 Task: Create a blank project AgileFusion with privacy Public and default view as List and in the team Taskers . Create three sections in the project as To-Do, Doing and Done
Action: Mouse moved to (63, 394)
Screenshot: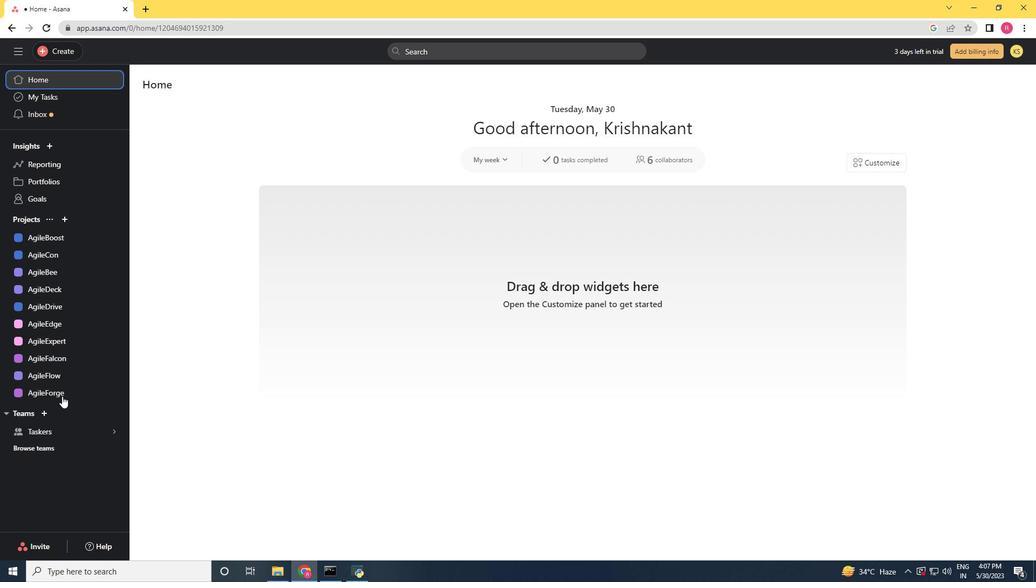 
Action: Mouse pressed left at (63, 394)
Screenshot: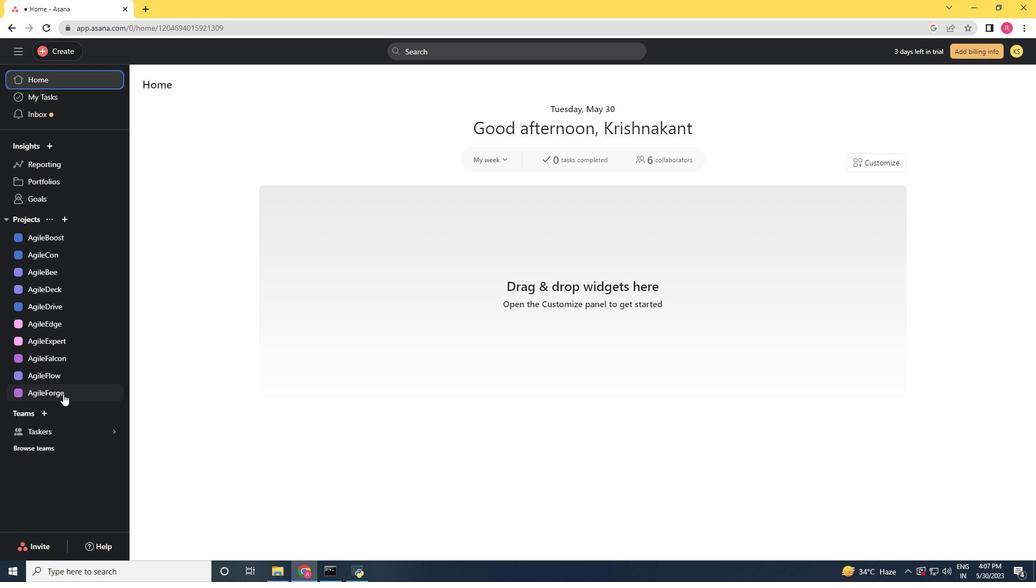 
Action: Mouse moved to (60, 53)
Screenshot: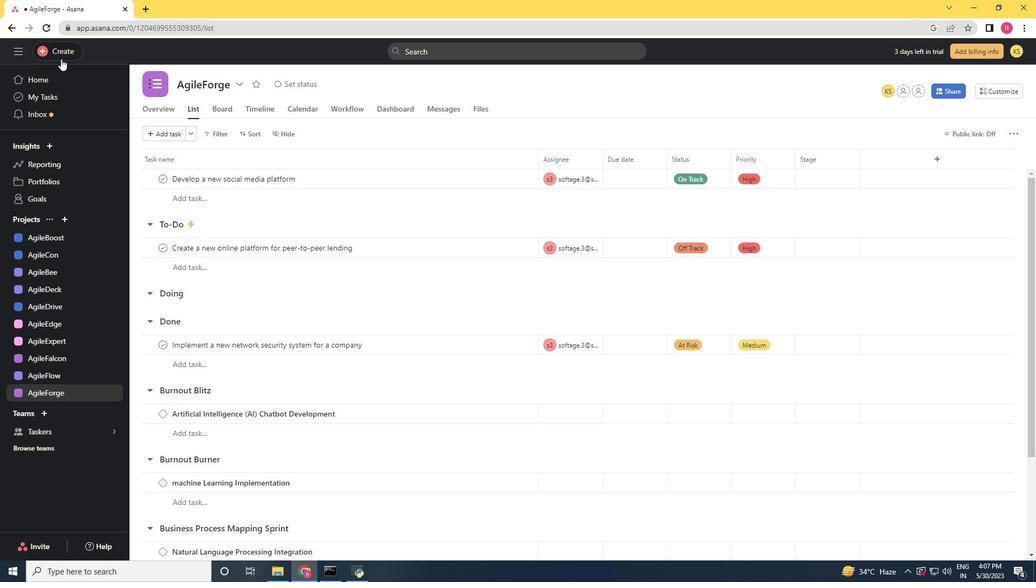 
Action: Mouse pressed left at (60, 53)
Screenshot: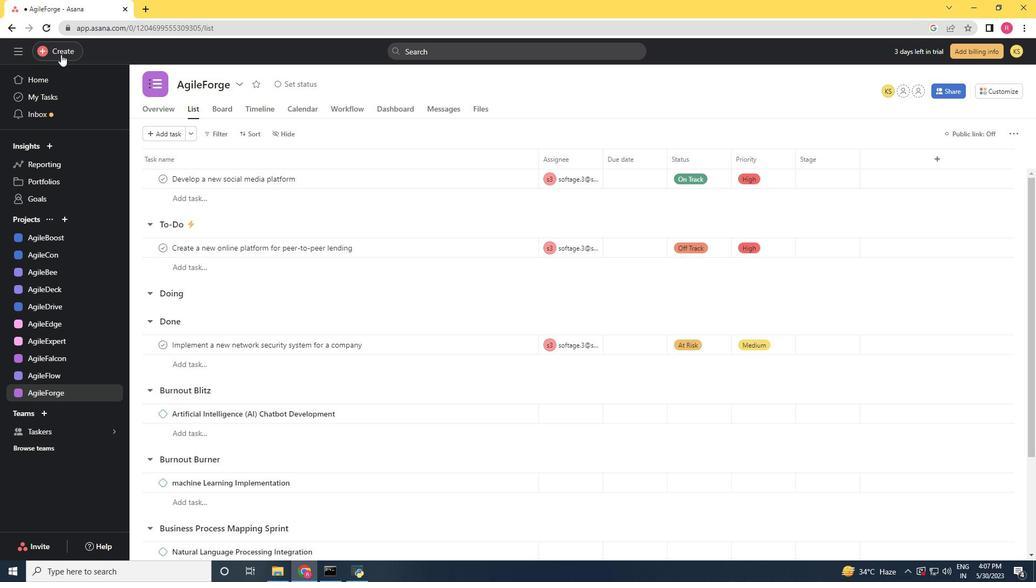 
Action: Mouse moved to (110, 75)
Screenshot: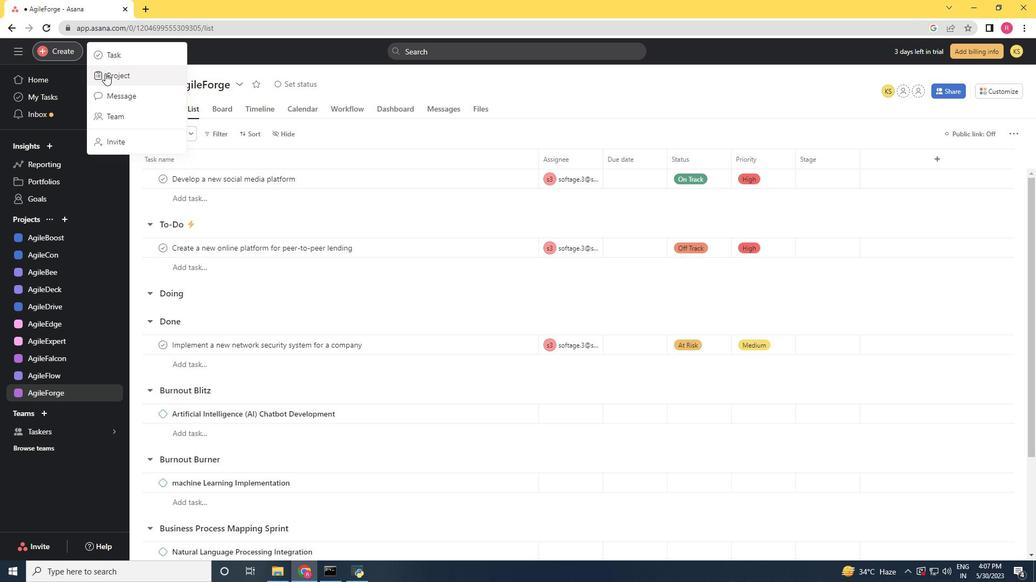 
Action: Mouse pressed left at (110, 75)
Screenshot: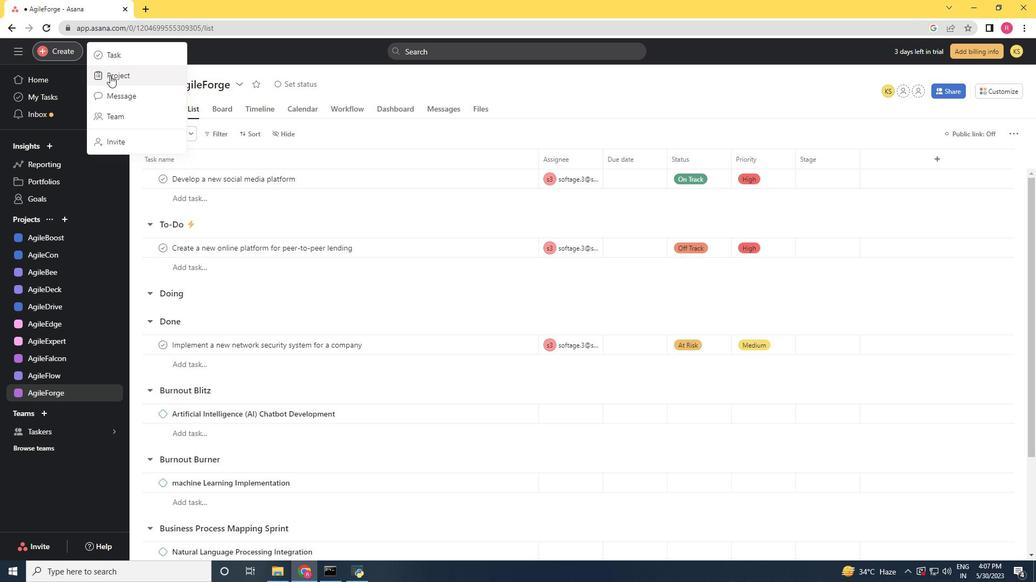 
Action: Mouse moved to (463, 311)
Screenshot: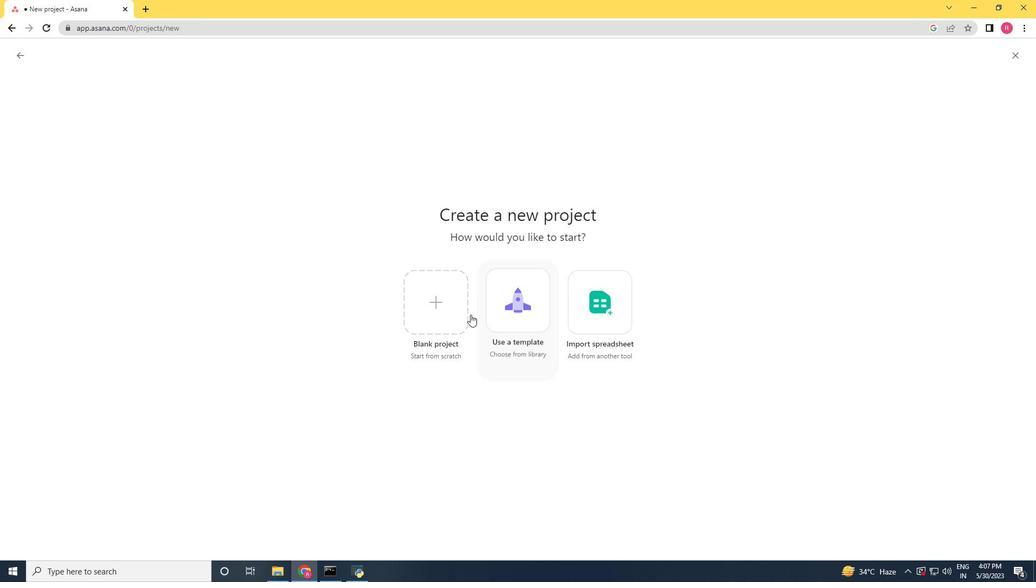 
Action: Mouse pressed left at (463, 311)
Screenshot: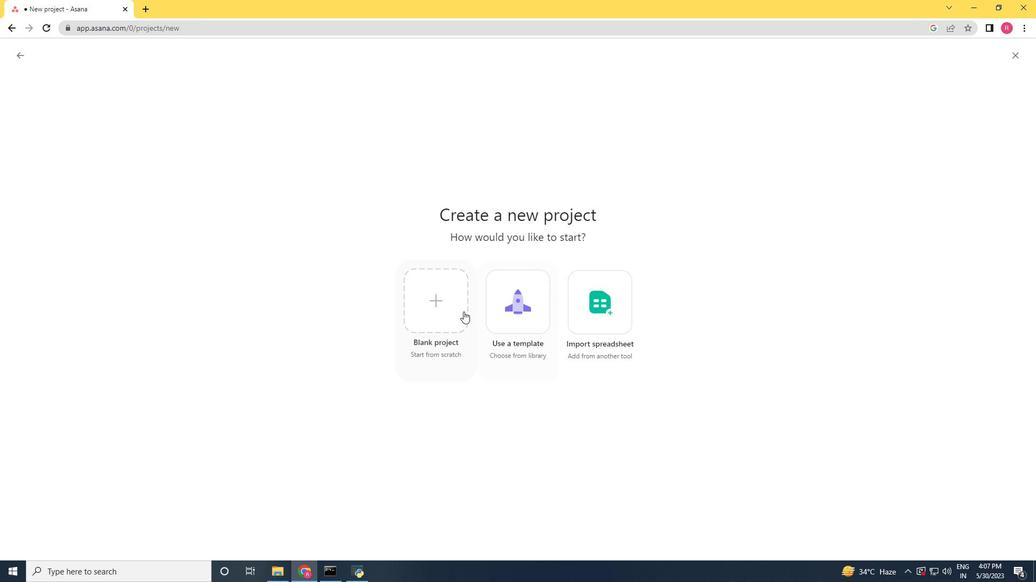 
Action: Mouse moved to (463, 311)
Screenshot: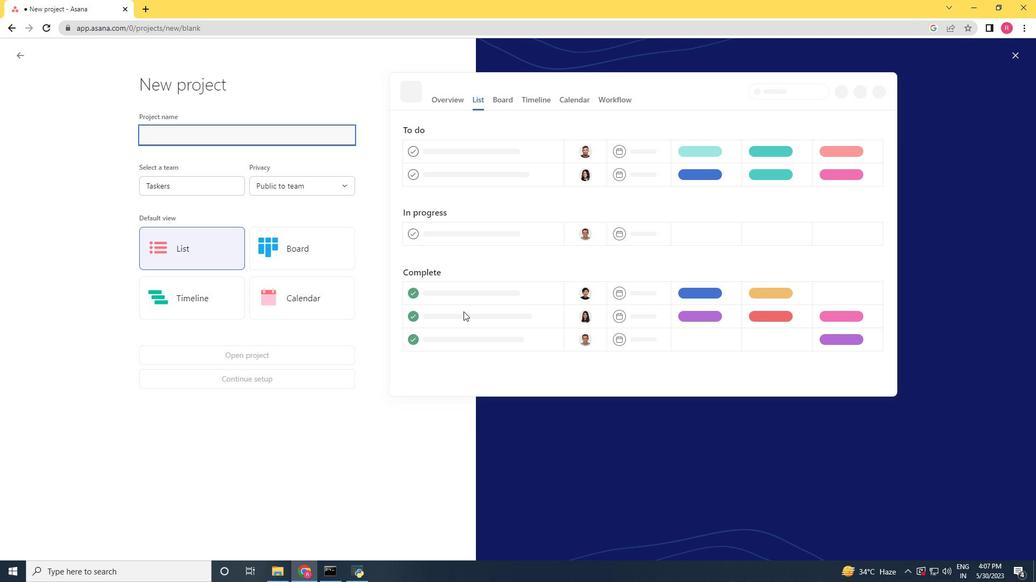 
Action: Key pressed <Key.shift>Agile<Key.shift>Fusion
Screenshot: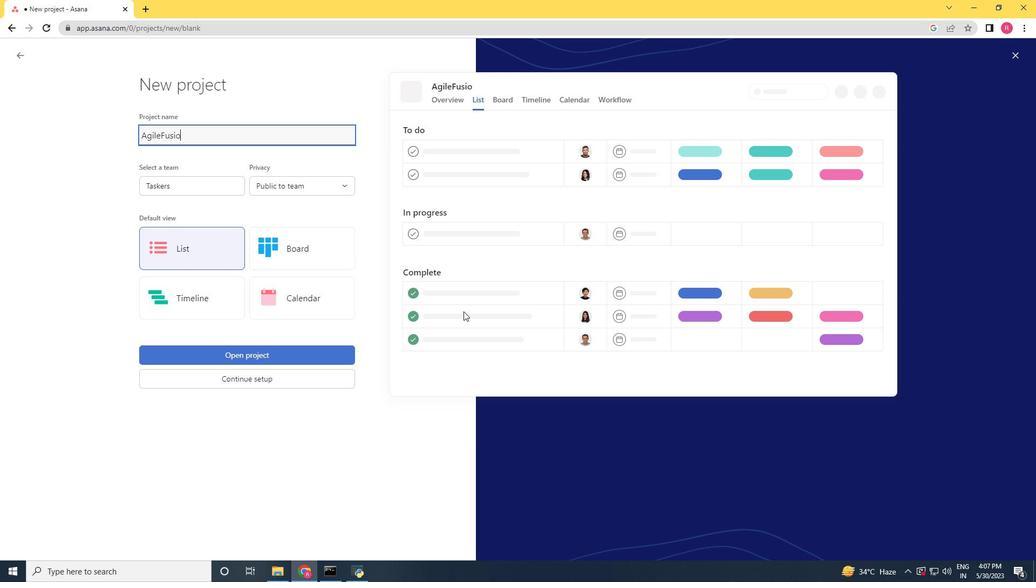
Action: Mouse moved to (301, 186)
Screenshot: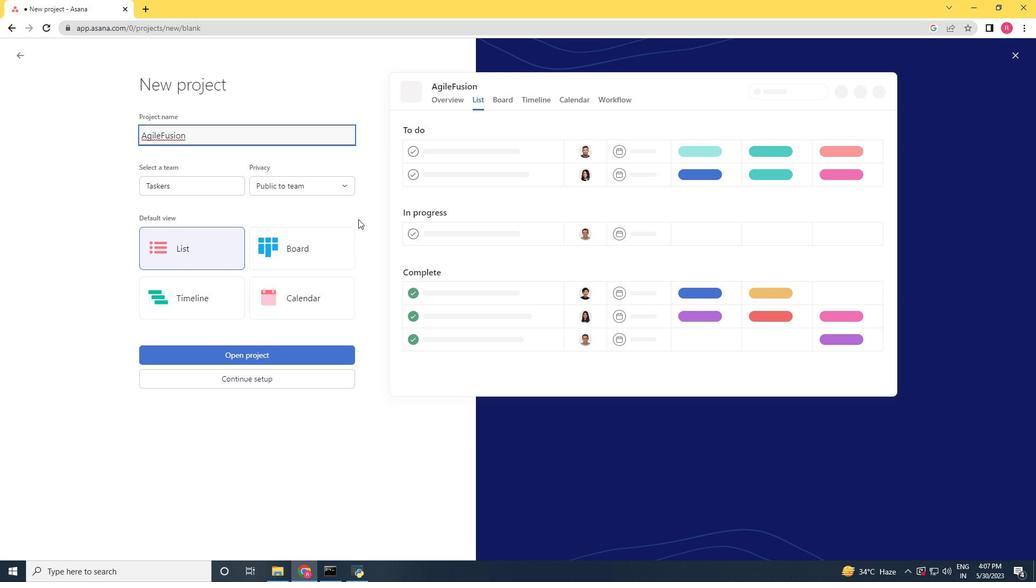 
Action: Mouse pressed left at (301, 186)
Screenshot: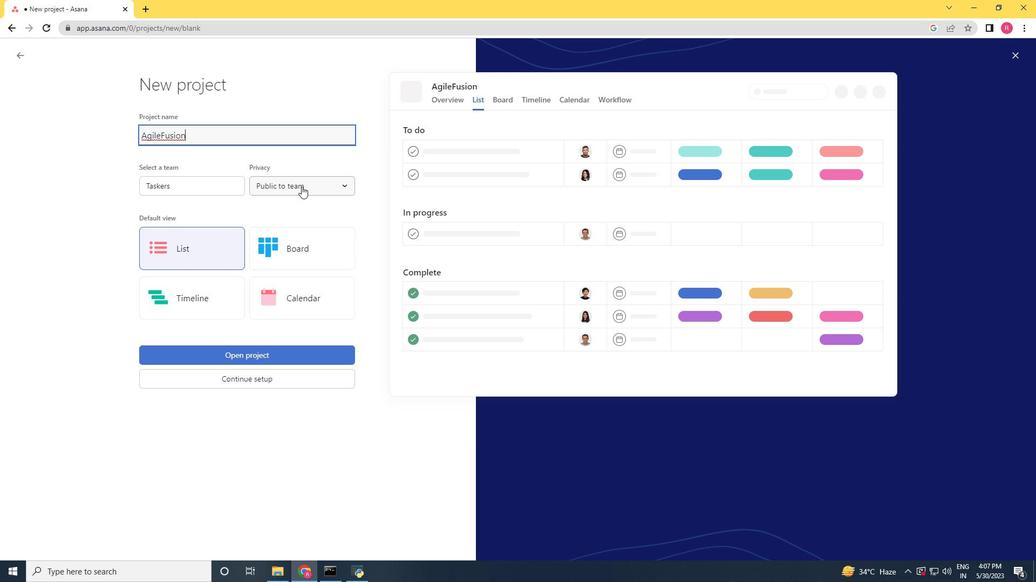 
Action: Mouse moved to (294, 202)
Screenshot: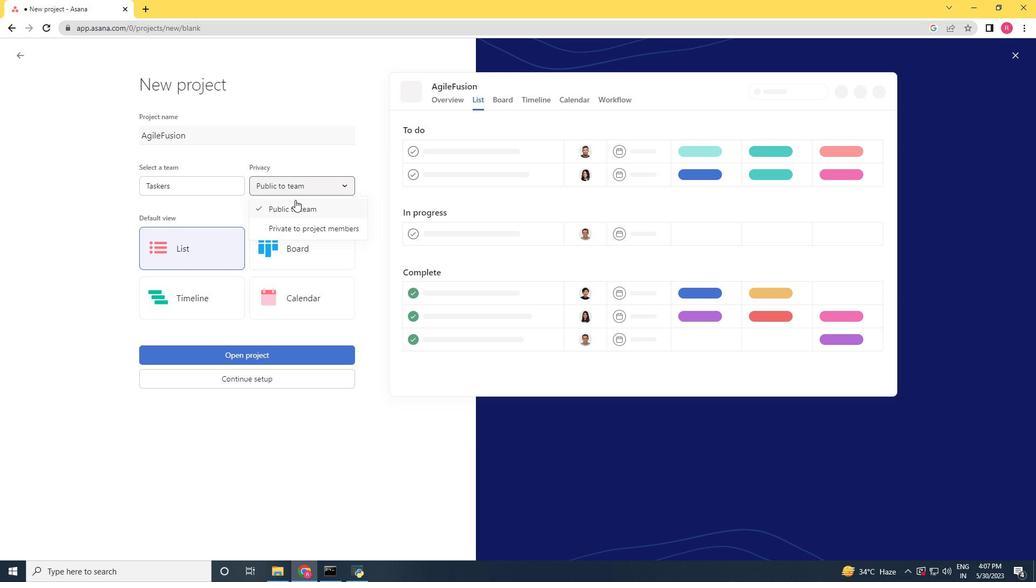 
Action: Mouse pressed left at (294, 202)
Screenshot: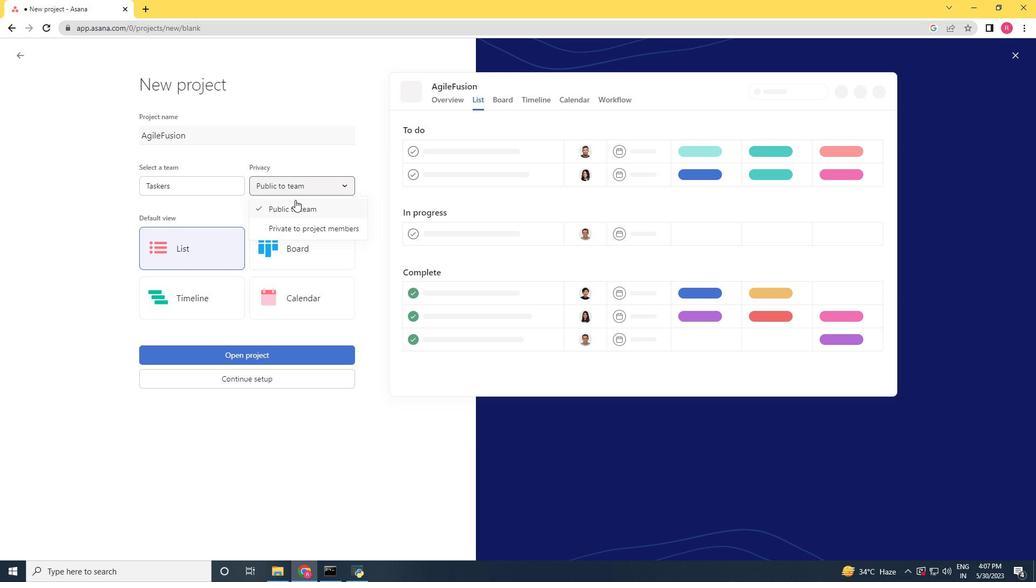 
Action: Mouse moved to (201, 250)
Screenshot: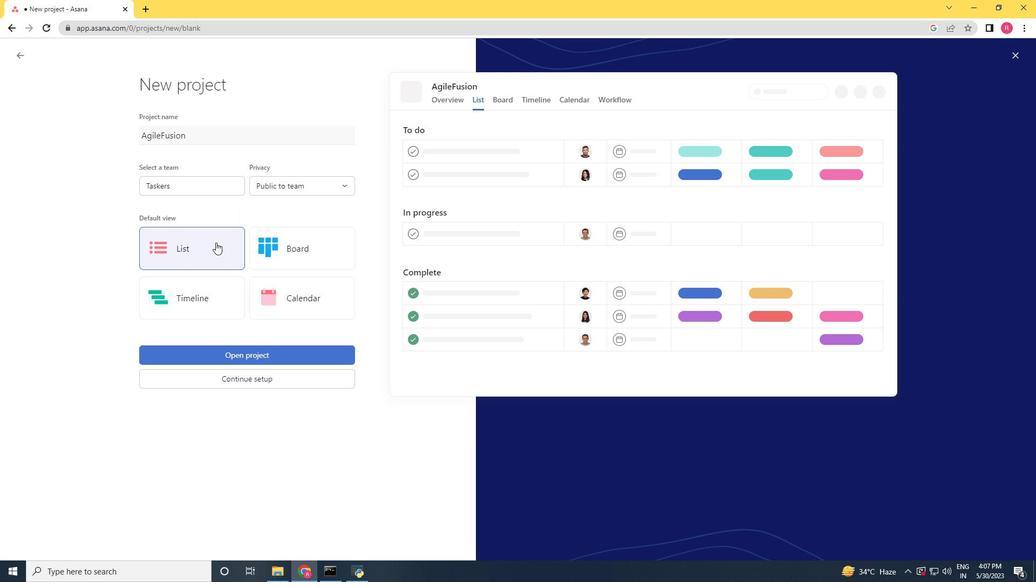 
Action: Mouse pressed left at (201, 250)
Screenshot: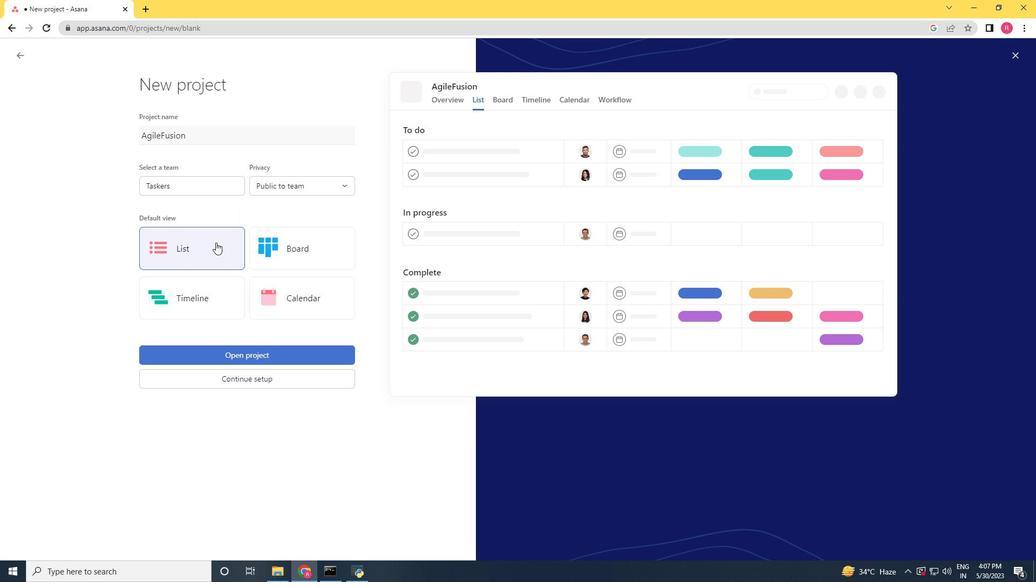 
Action: Mouse moved to (201, 188)
Screenshot: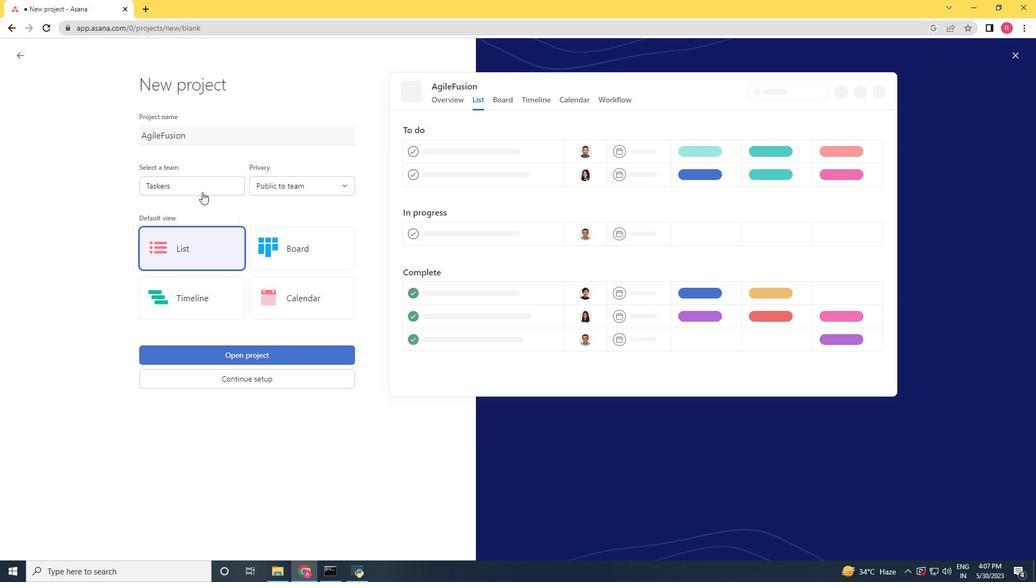 
Action: Mouse pressed left at (201, 188)
Screenshot: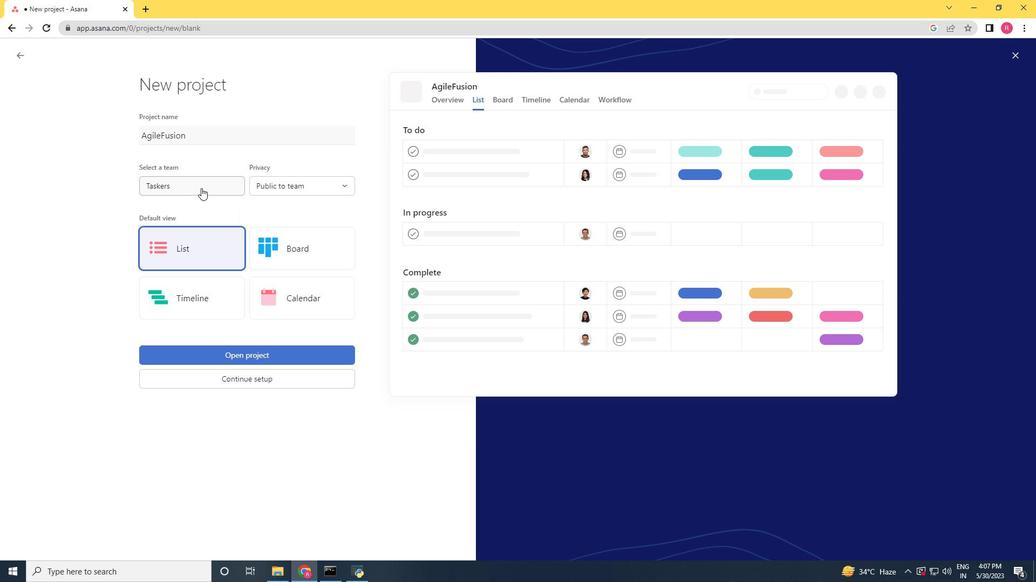
Action: Mouse moved to (198, 202)
Screenshot: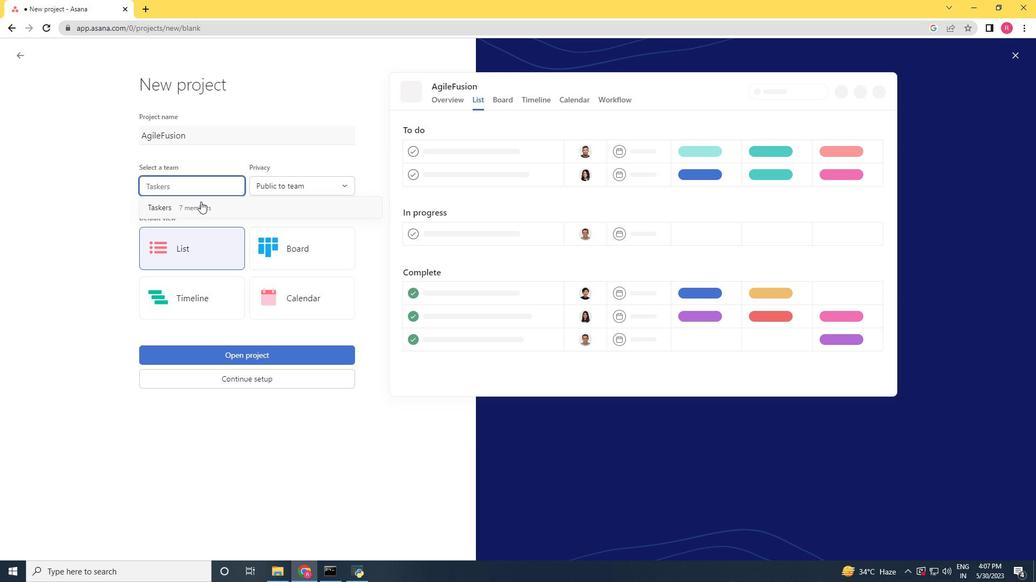 
Action: Mouse pressed left at (198, 202)
Screenshot: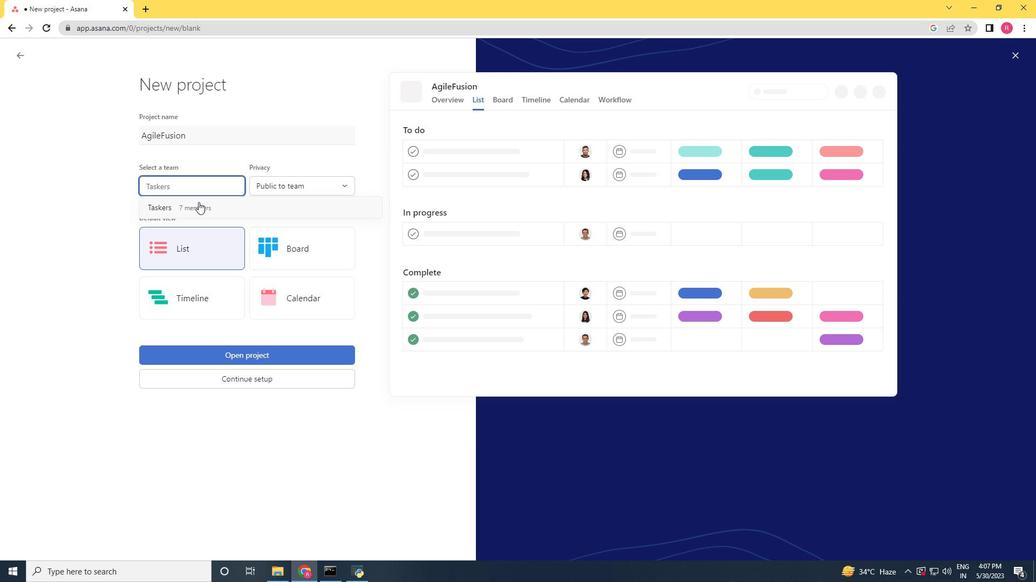 
Action: Mouse moved to (232, 355)
Screenshot: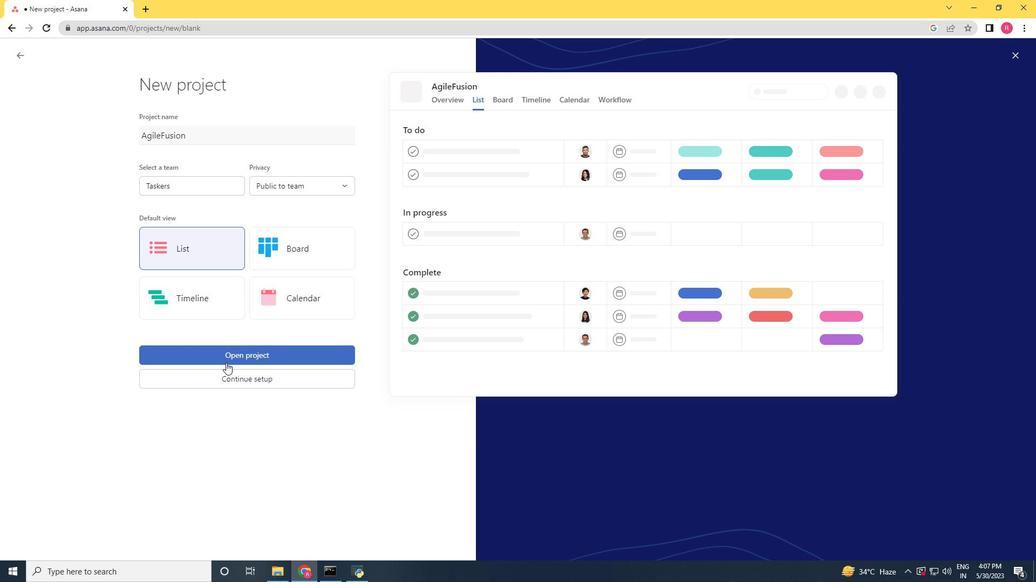 
Action: Mouse pressed left at (232, 355)
Screenshot: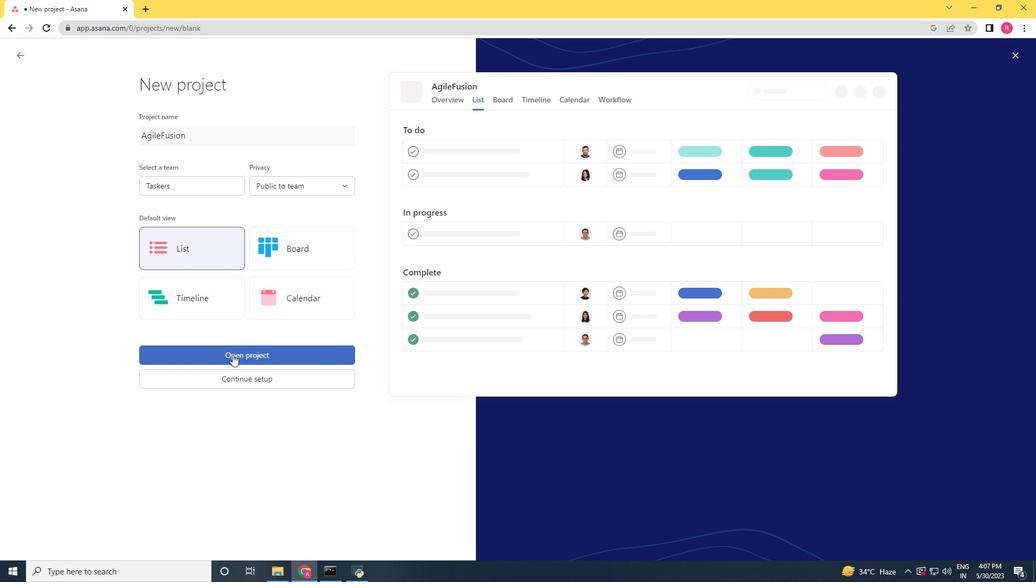 
Action: Mouse moved to (178, 232)
Screenshot: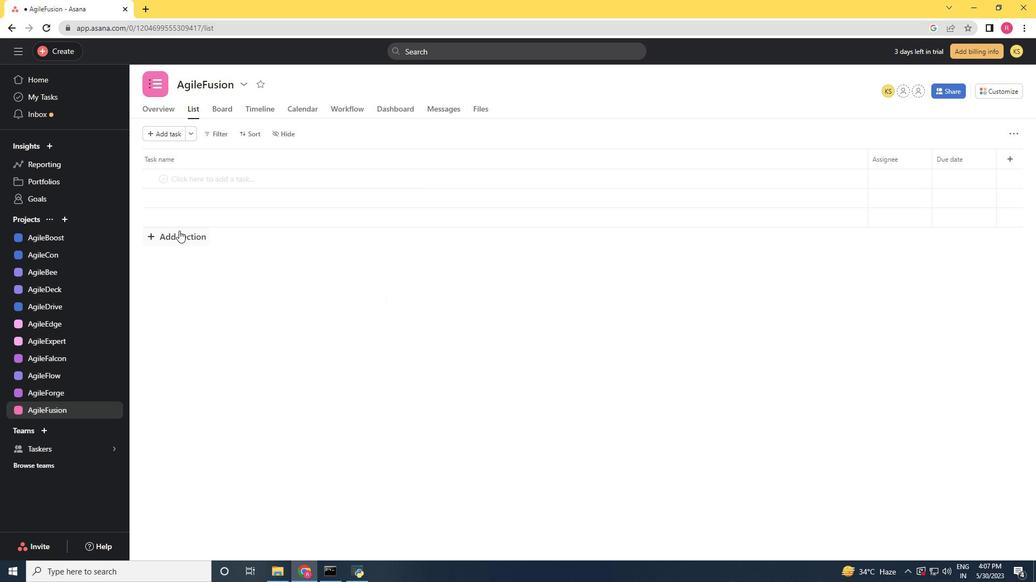 
Action: Mouse pressed left at (178, 232)
Screenshot: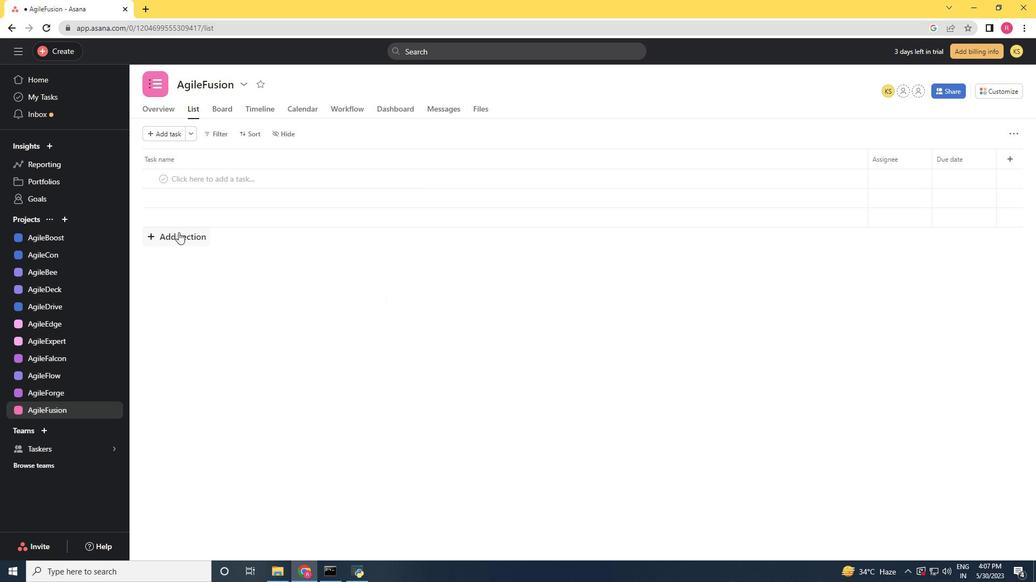 
Action: Mouse moved to (178, 232)
Screenshot: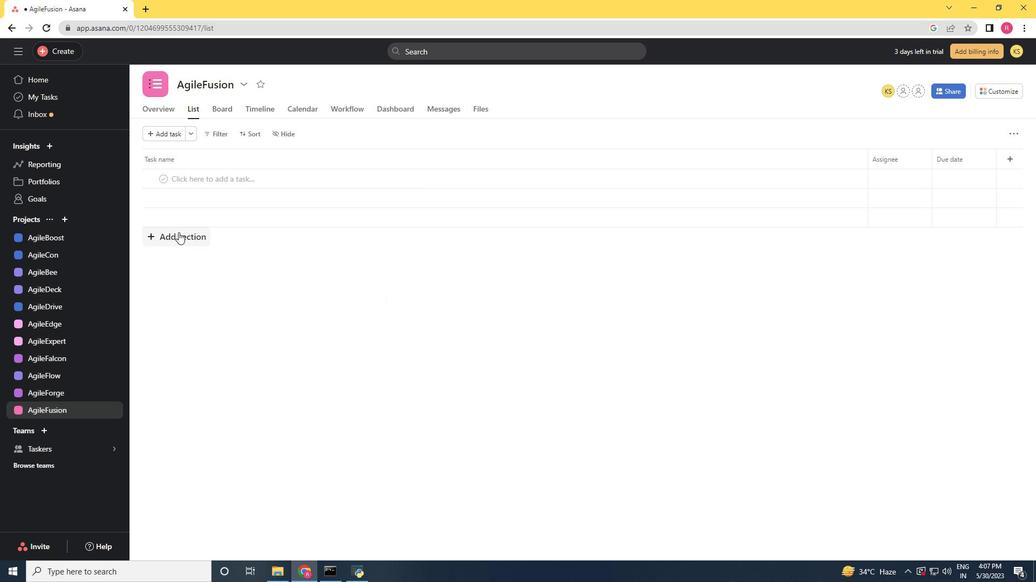 
Action: Key pressed <Key.shift>To-<Key.shift><Key.shift>Do
Screenshot: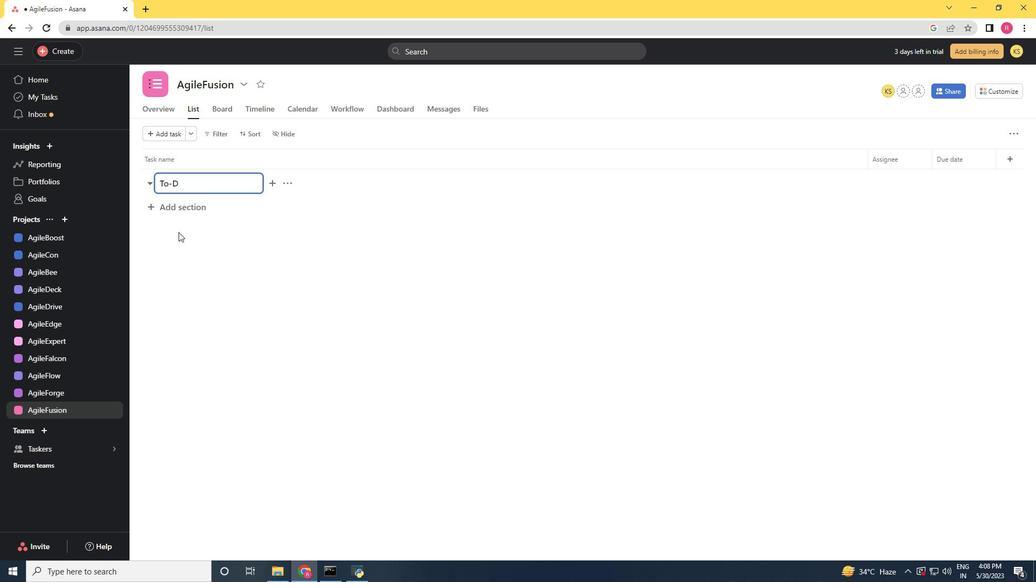 
Action: Mouse moved to (178, 209)
Screenshot: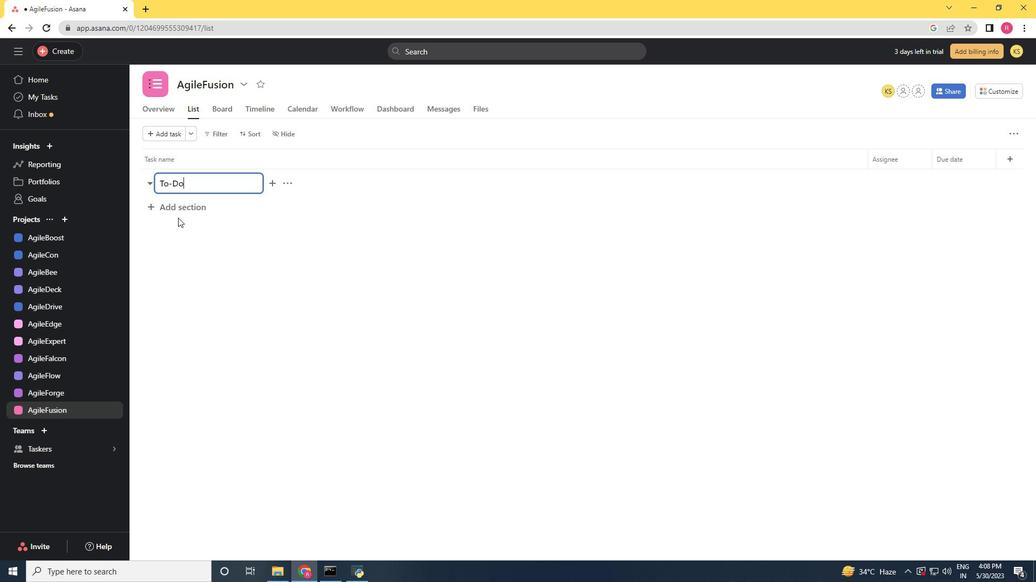 
Action: Mouse pressed left at (178, 209)
Screenshot: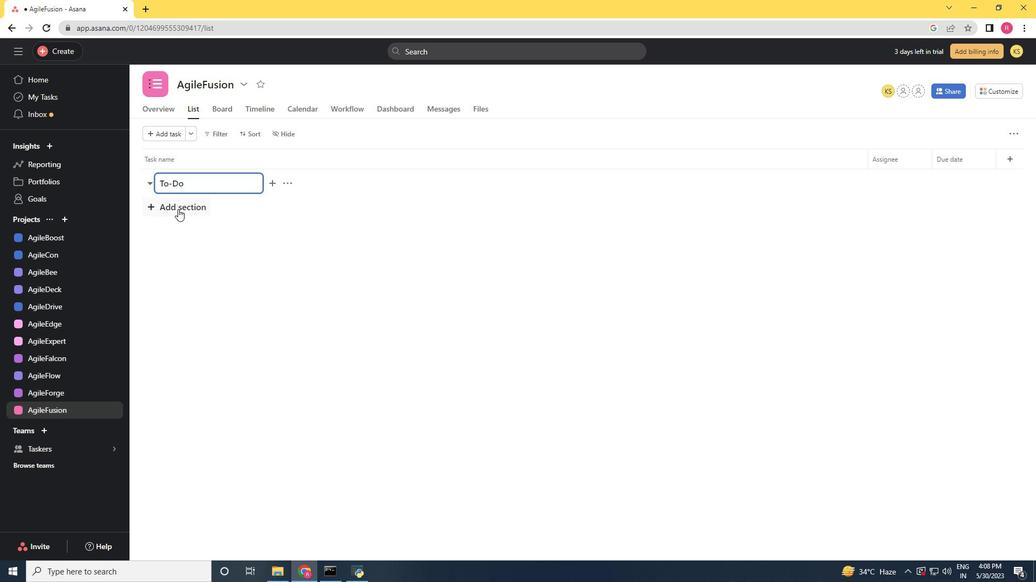 
Action: Key pressed <Key.shift><Key.shift><Key.shift><Key.shift><Key.shift><Key.shift><Key.shift>Doing
Screenshot: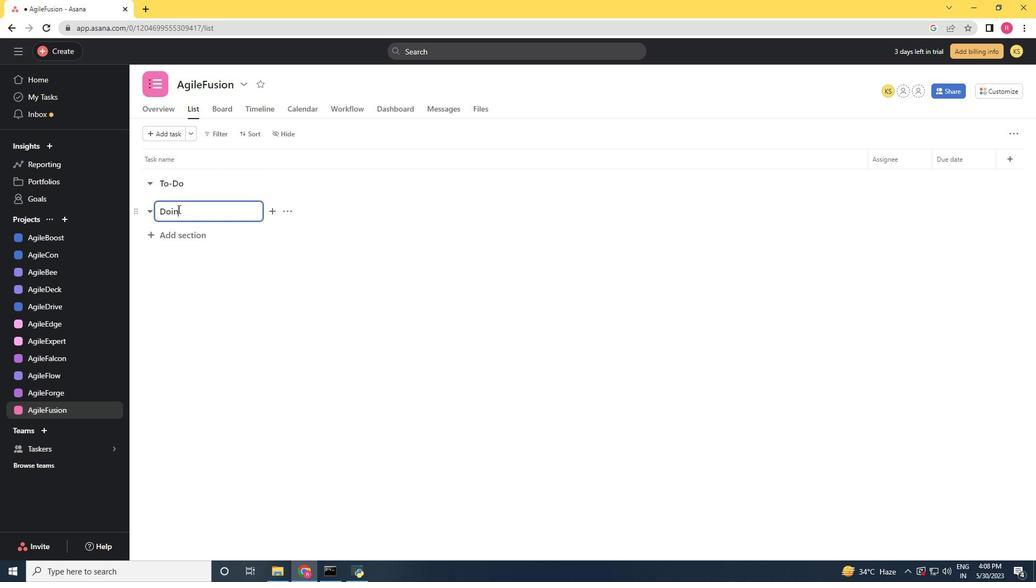 
Action: Mouse moved to (179, 236)
Screenshot: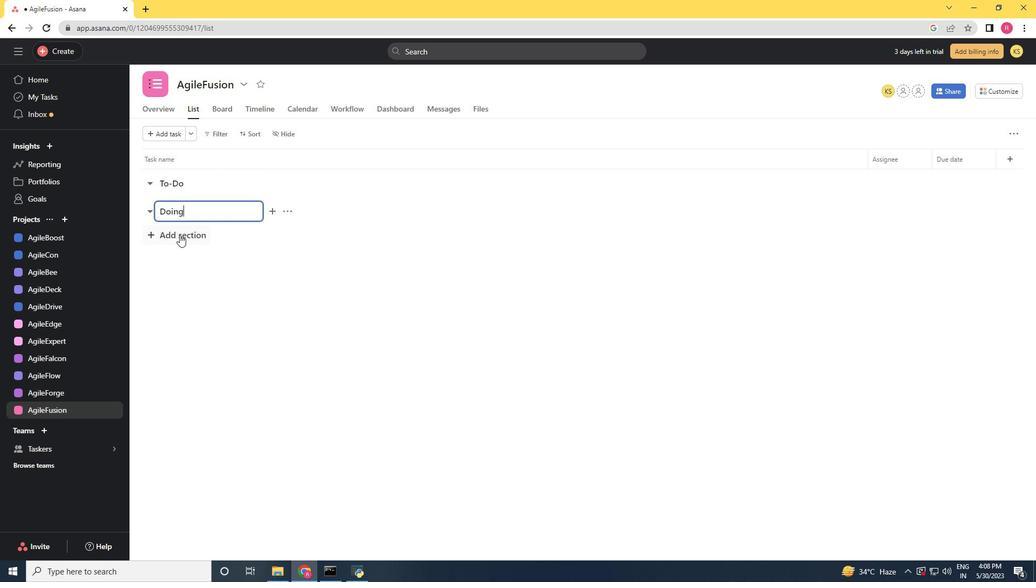 
Action: Mouse pressed left at (179, 236)
Screenshot: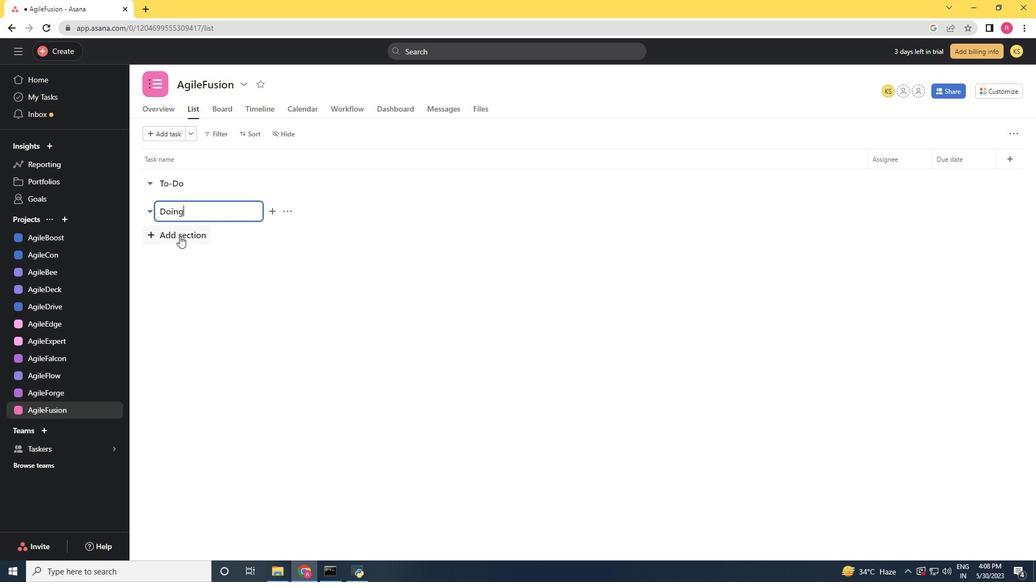 
Action: Key pressed <Key.shift><Key.shift><Key.shift>Done
Screenshot: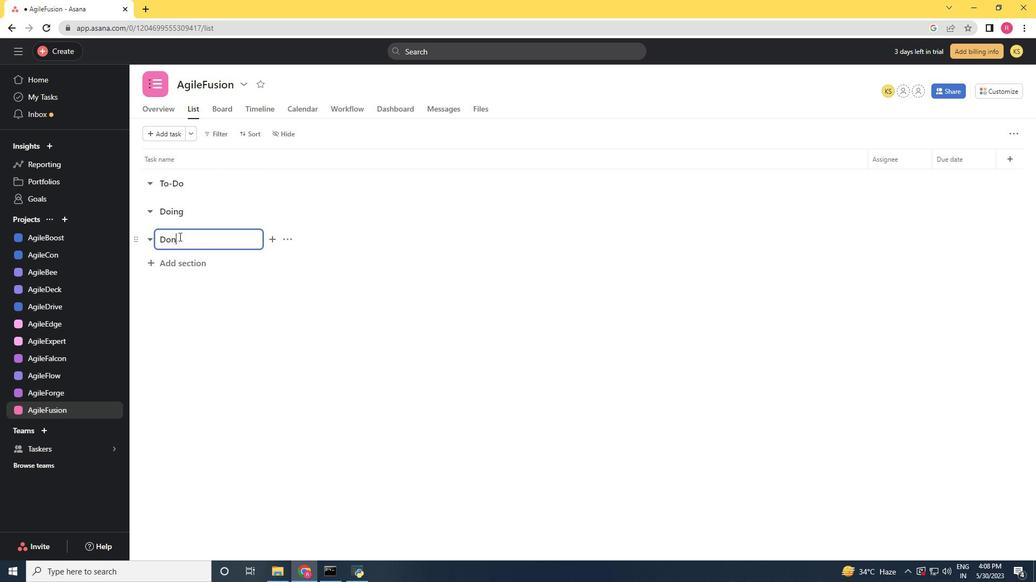 
Action: Mouse moved to (564, 336)
Screenshot: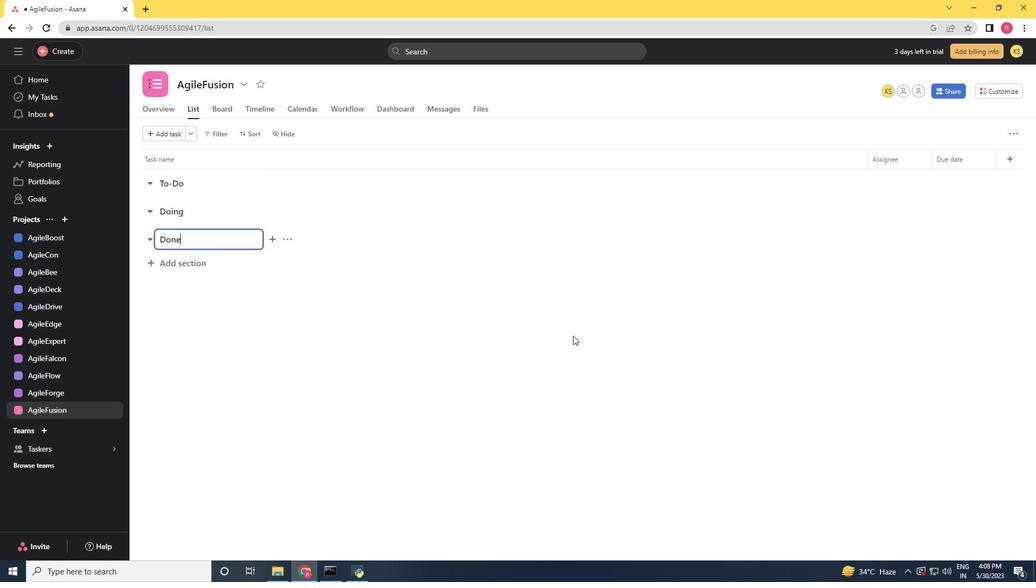 
Action: Mouse pressed left at (564, 336)
Screenshot: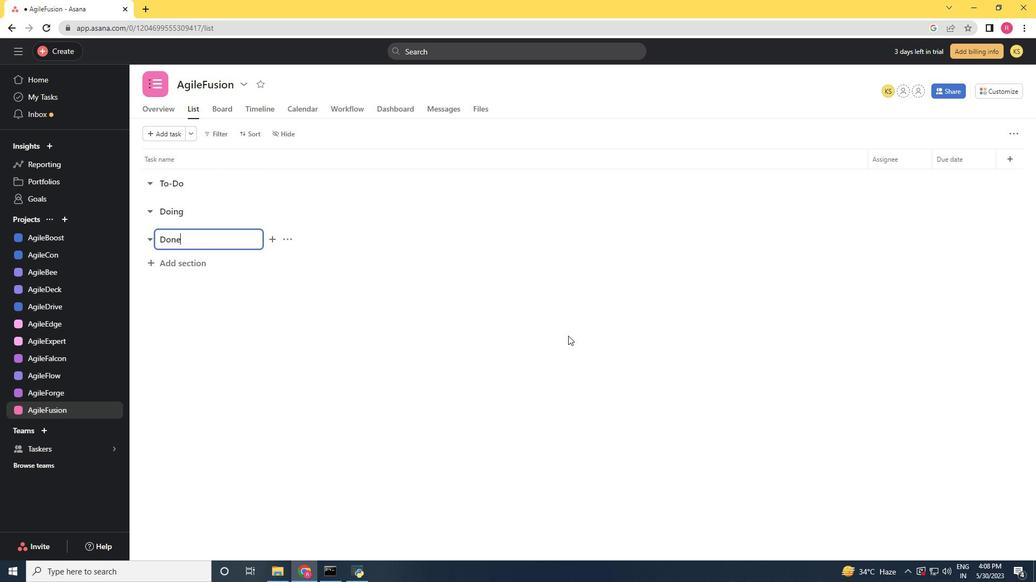 
